 Task: Create Company for a business by the name of Beyond Basic, with Address Line1: 372 Lincoln Lane., Address Line2: Yuba City, Address Line3: CA 95993
Action: Mouse moved to (10, 30)
Screenshot: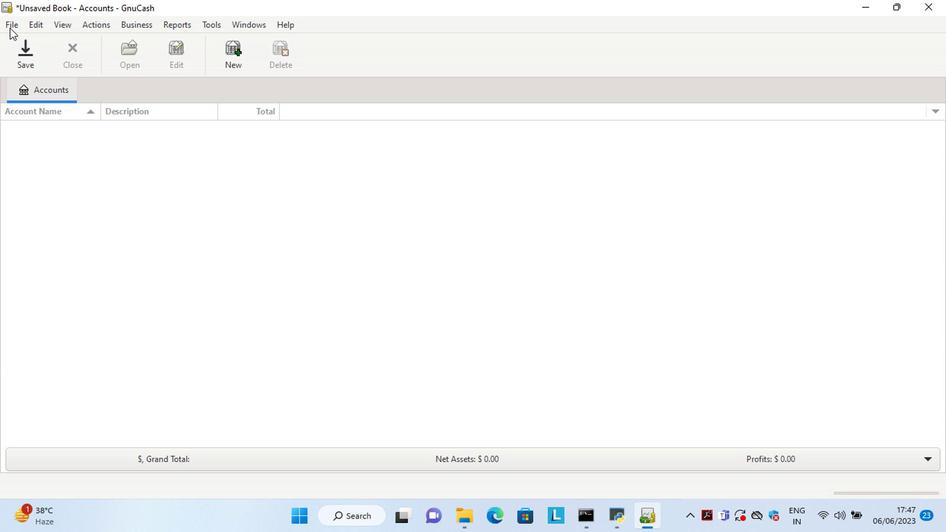 
Action: Mouse pressed left at (10, 30)
Screenshot: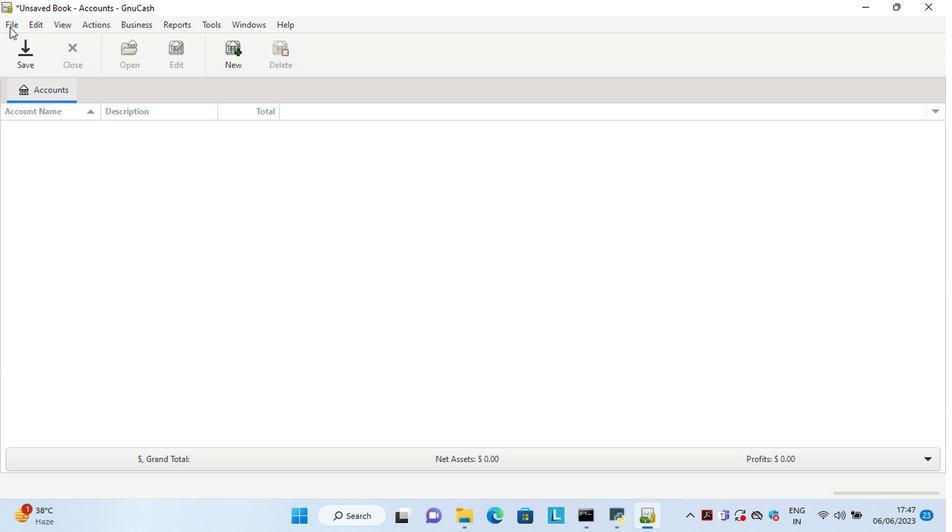 
Action: Mouse moved to (32, 45)
Screenshot: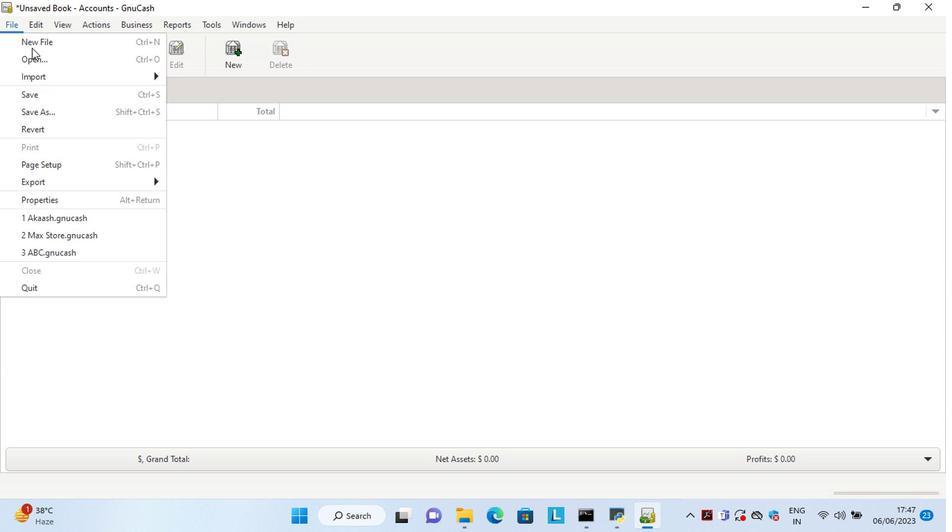 
Action: Mouse pressed left at (32, 45)
Screenshot: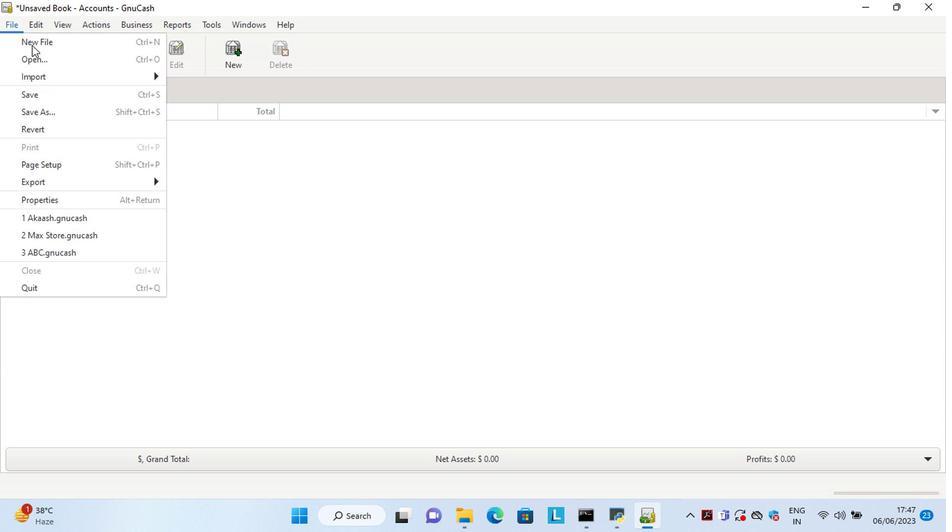 
Action: Mouse moved to (382, 302)
Screenshot: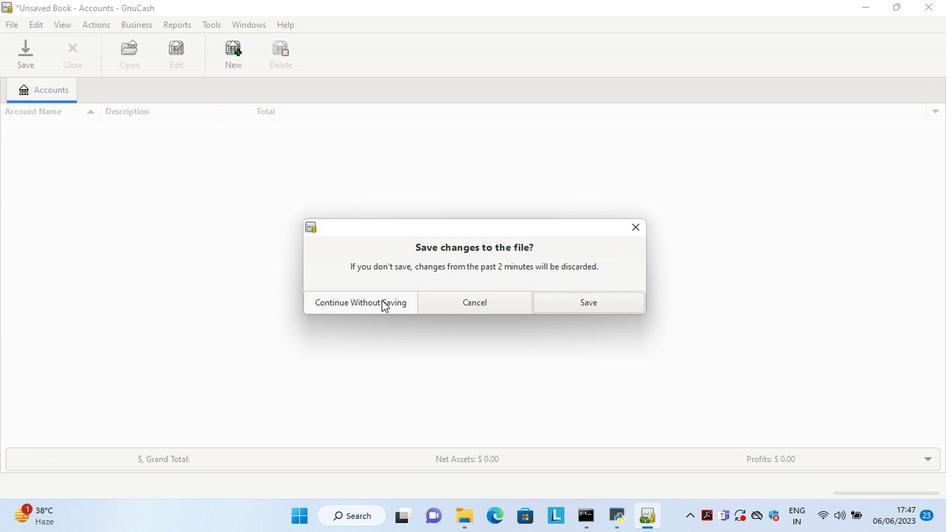 
Action: Mouse pressed left at (382, 302)
Screenshot: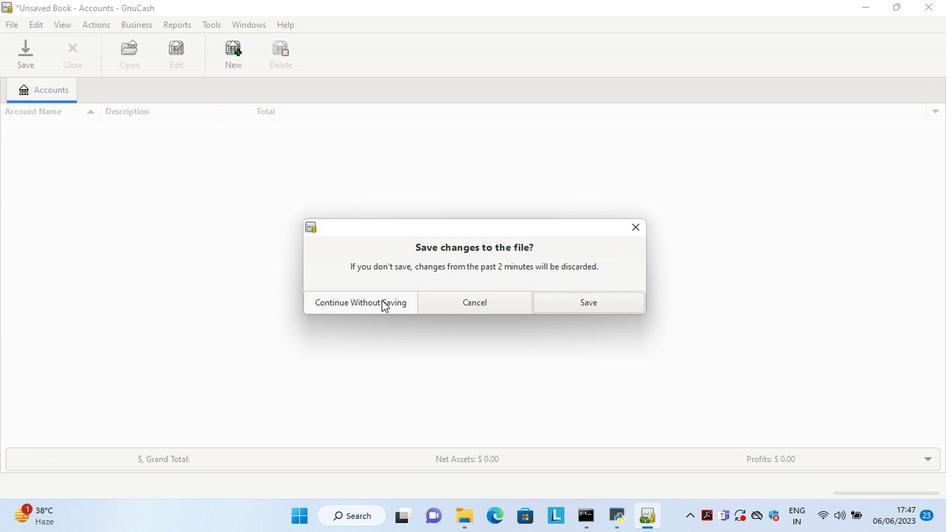 
Action: Mouse moved to (563, 427)
Screenshot: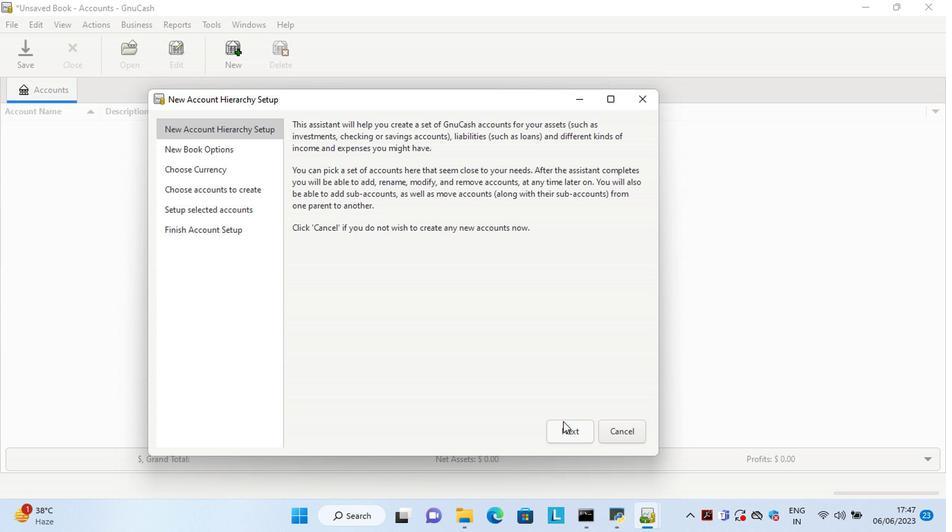
Action: Mouse pressed left at (563, 427)
Screenshot: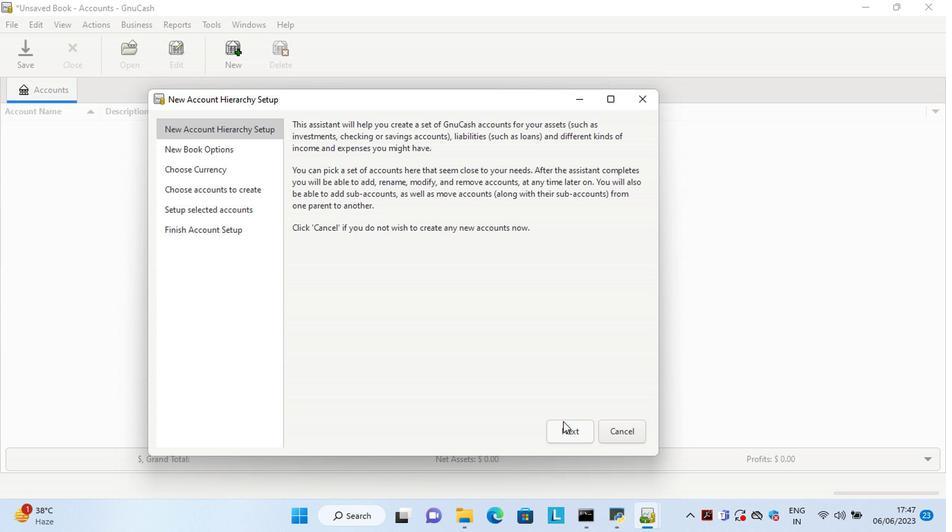 
Action: Mouse moved to (427, 85)
Screenshot: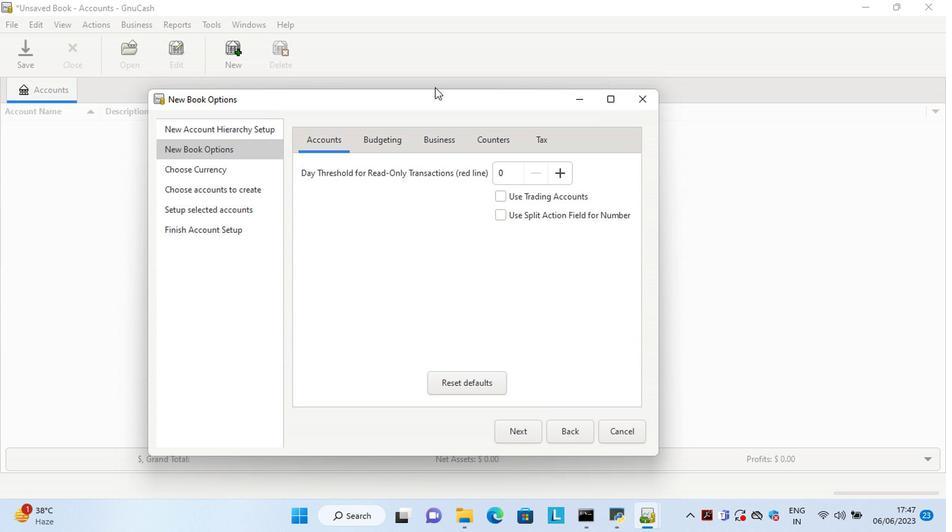 
Action: Mouse pressed left at (425, 76)
Screenshot: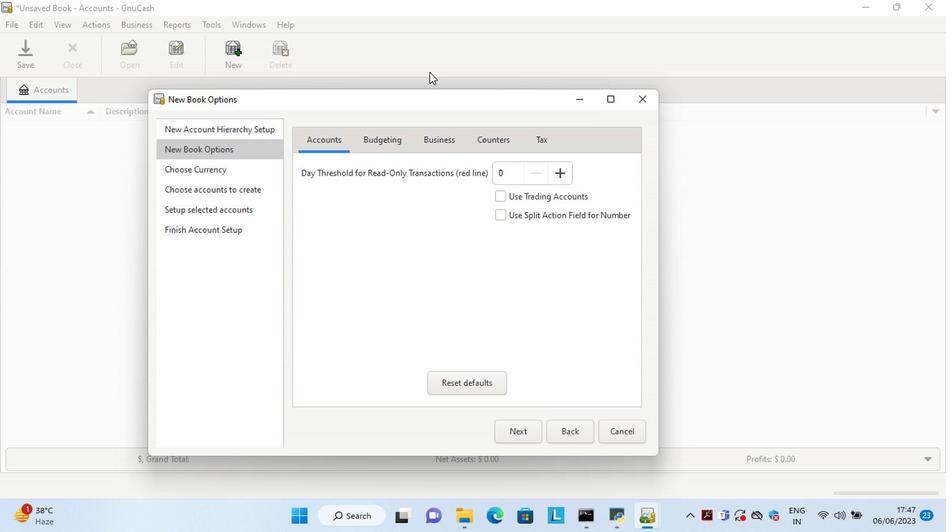 
Action: Mouse moved to (447, 144)
Screenshot: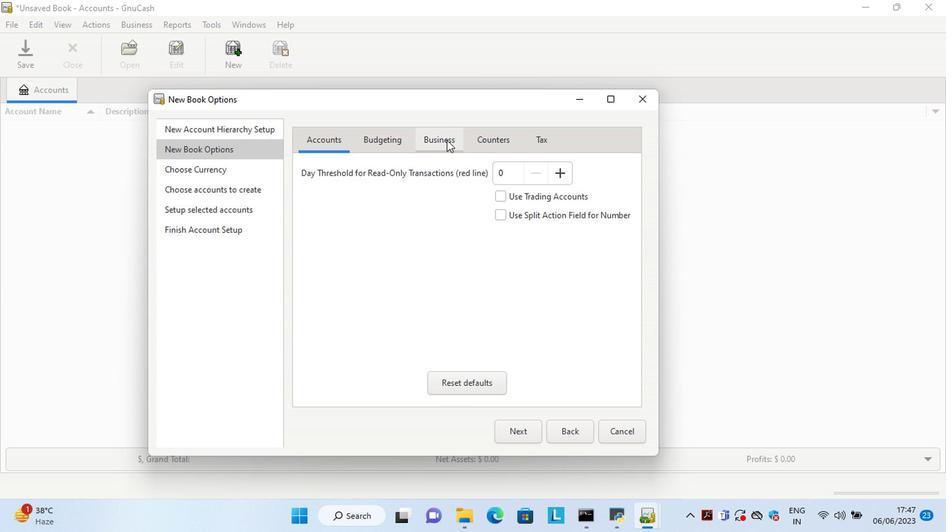 
Action: Mouse pressed left at (447, 144)
Screenshot: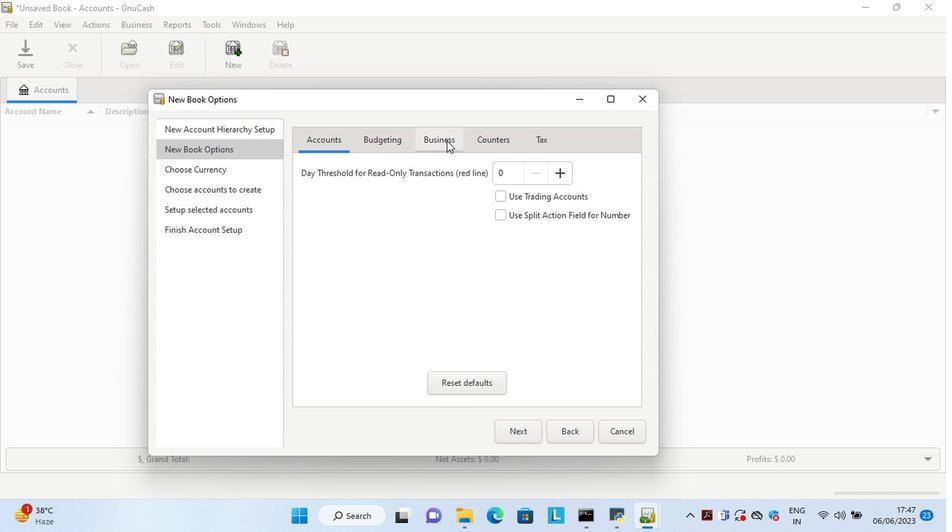 
Action: Mouse moved to (445, 190)
Screenshot: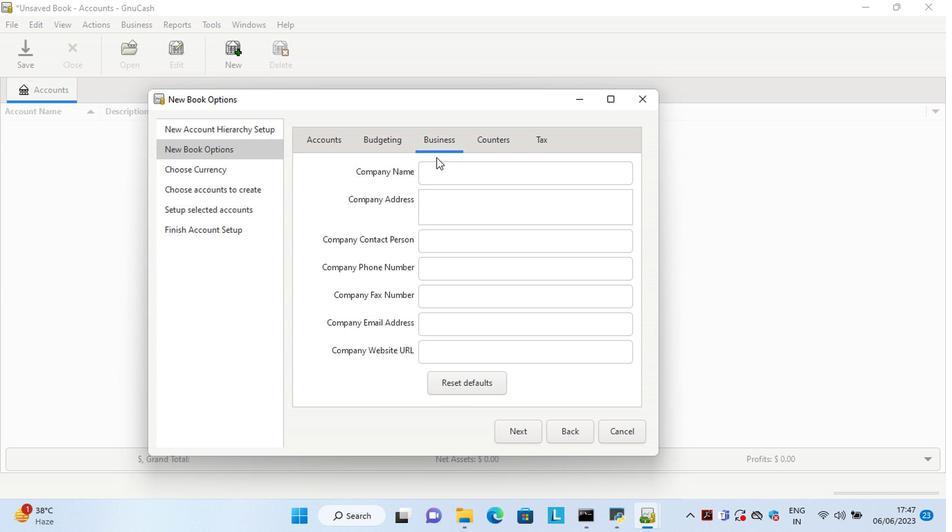 
Action: Mouse pressed left at (445, 190)
Screenshot: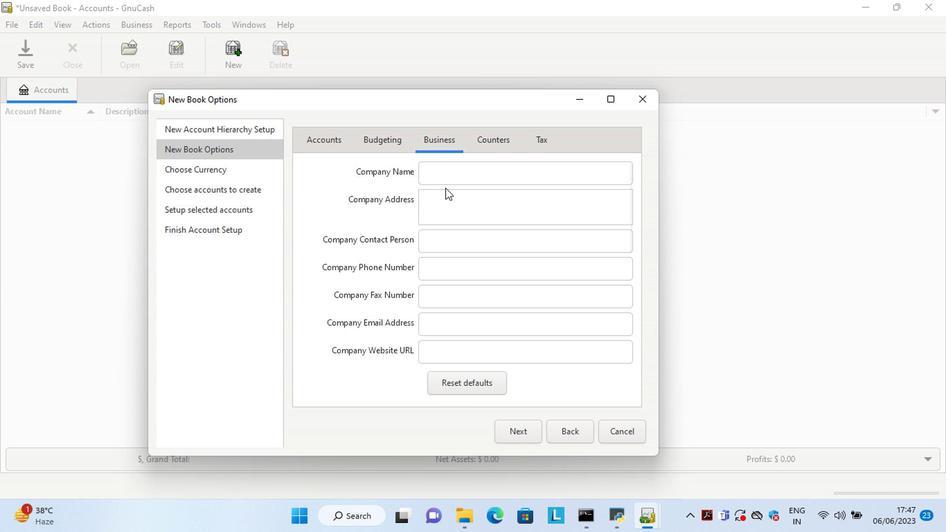 
Action: Mouse moved to (446, 176)
Screenshot: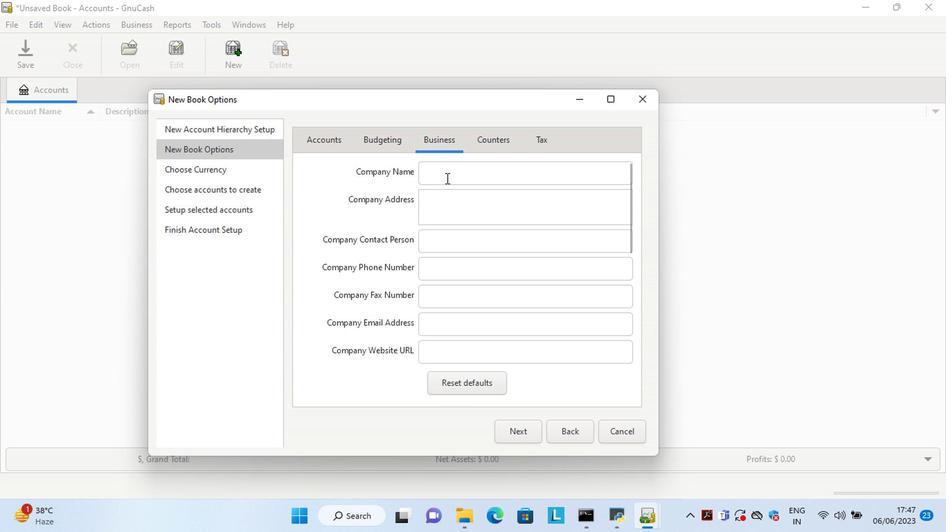 
Action: Mouse pressed left at (446, 176)
Screenshot: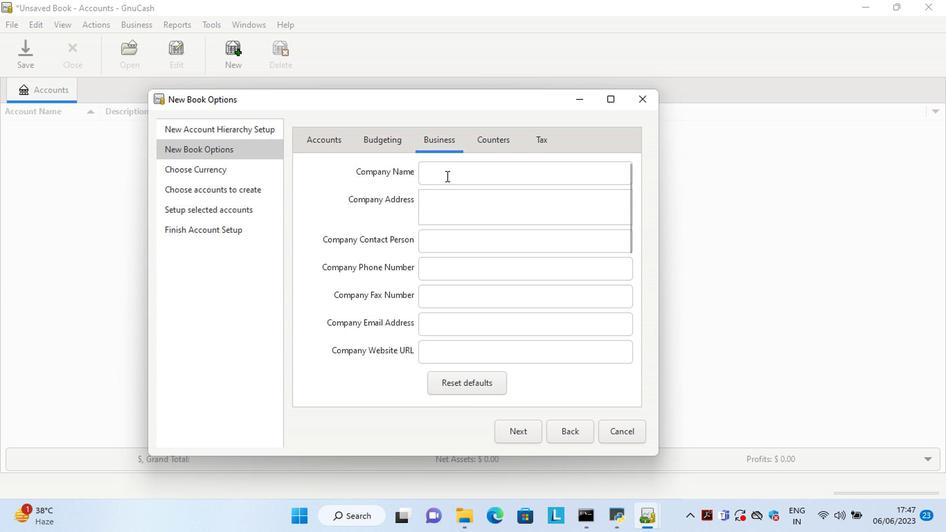 
Action: Mouse moved to (658, 249)
Screenshot: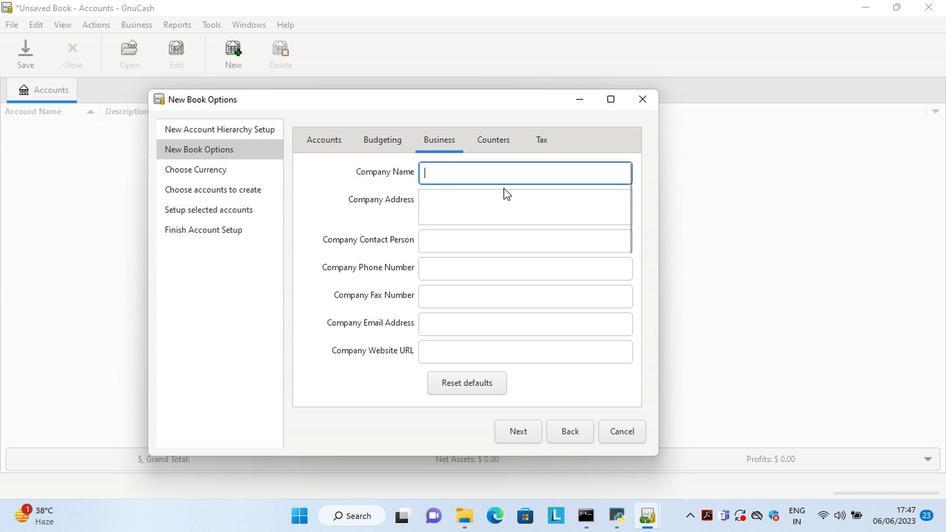 
Action: Key pressed <Key.shift><Key.shift><Key.shift><Key.shift><Key.shift><Key.shift><Key.shift><Key.shift><Key.shift><Key.shift><Key.shift><Key.shift><Key.shift><Key.shift><Key.shift>Beyny<Key.backspace><Key.backspace>ond<Key.space><Key.shift>BASIC<Key.tab>372<Key.space><Key.shift>Lncoln<Key.enter><Key.up><Key.end><Key.space><Key.shift>Lane.<Key.enter><Key.shift>Yuba<Key.space><Key.shift>ty<Key.backspace><Key.backspace><Key.backspace><Key.backspace><Key.shift><Key.shift>City<Key.enter><Key.shift>C<Key.shift>A<Key.space>95993
Screenshot: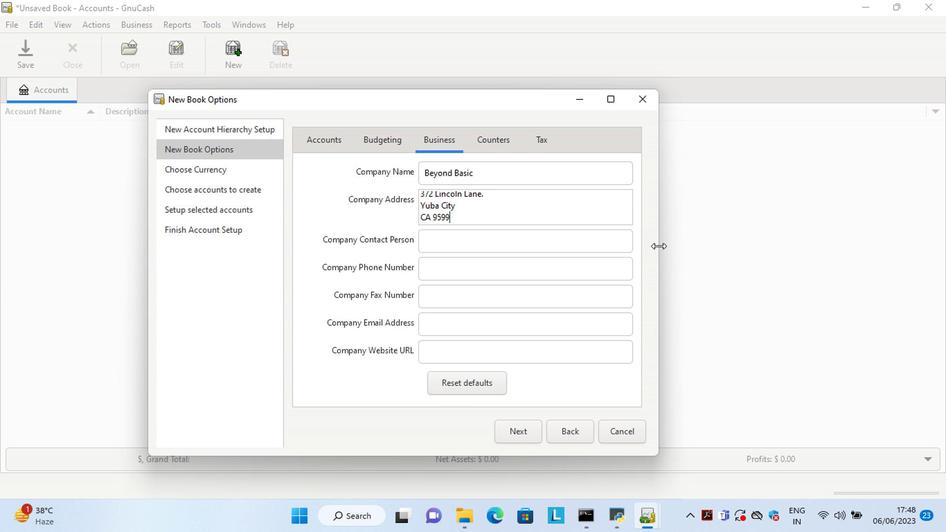 
Action: Mouse moved to (511, 429)
Screenshot: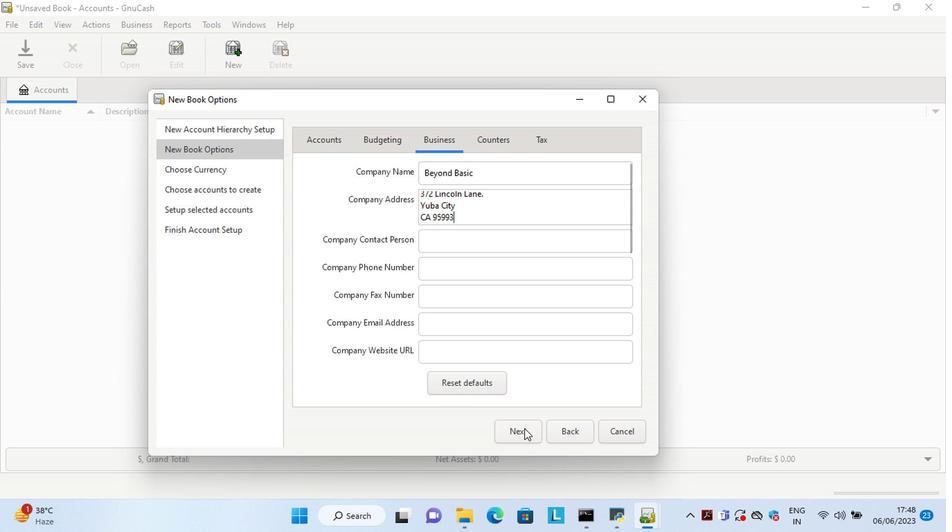
Action: Mouse pressed left at (511, 429)
Screenshot: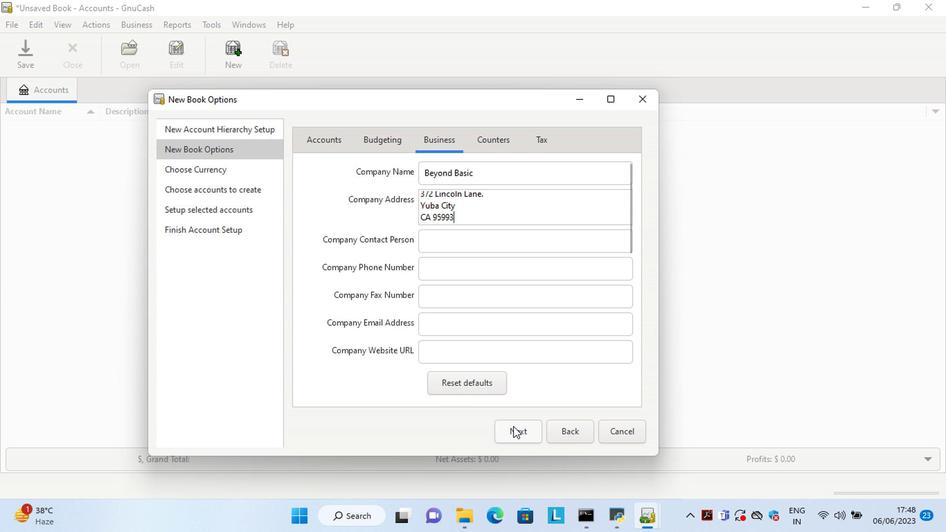 
Action: Mouse moved to (526, 428)
Screenshot: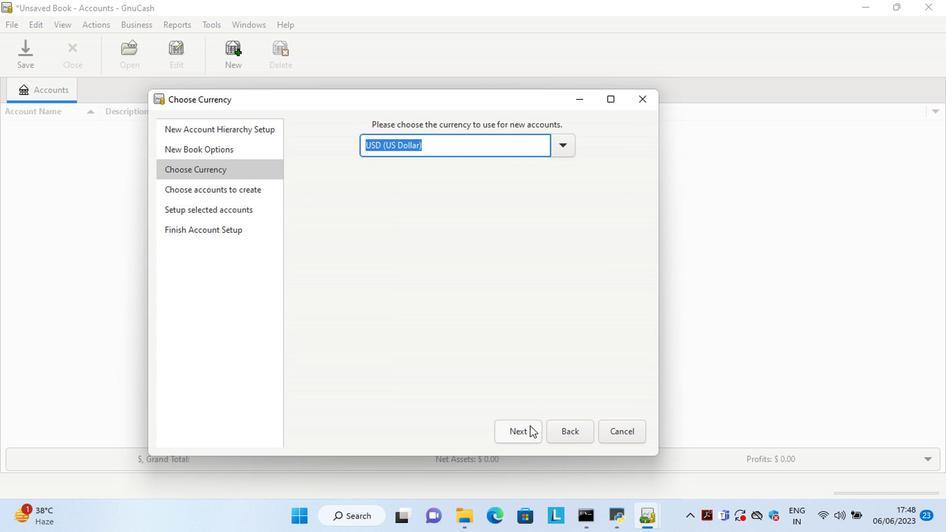 
Action: Mouse pressed left at (526, 428)
Screenshot: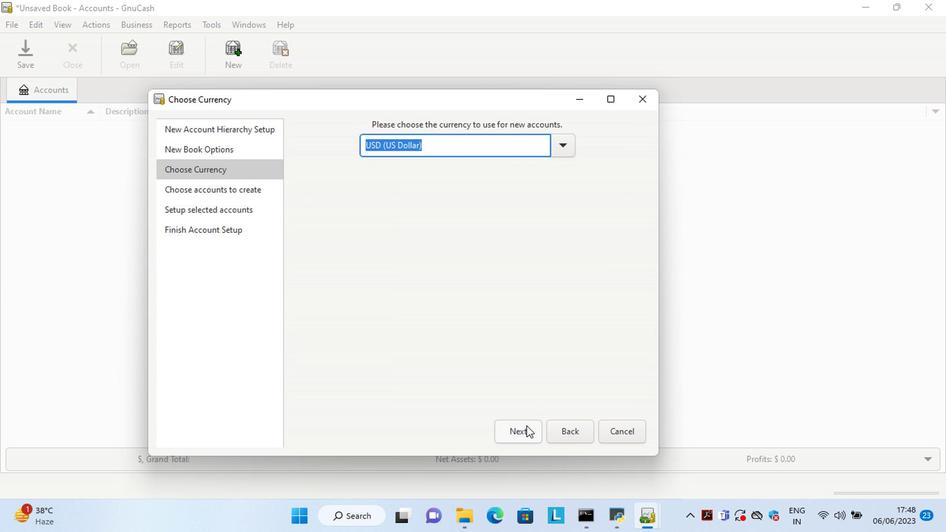 
Action: Mouse moved to (394, 169)
Screenshot: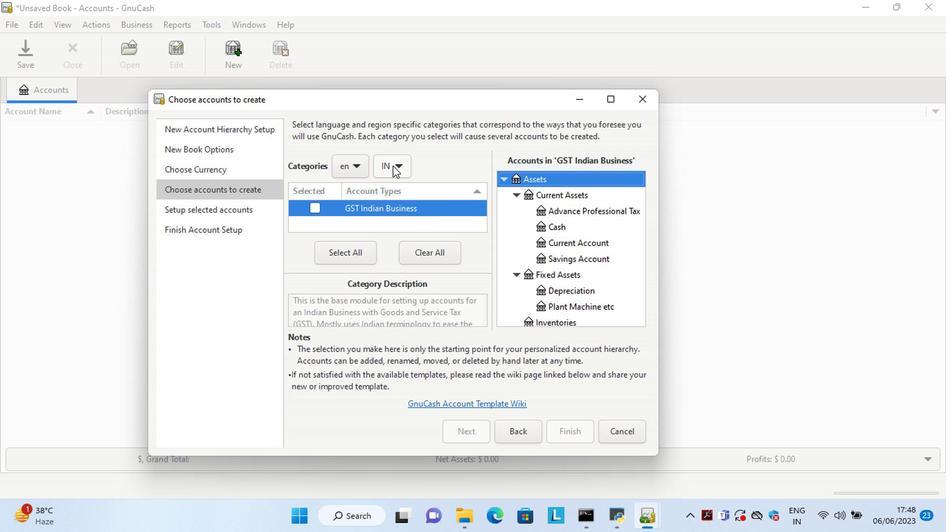 
Action: Mouse pressed left at (394, 169)
Screenshot: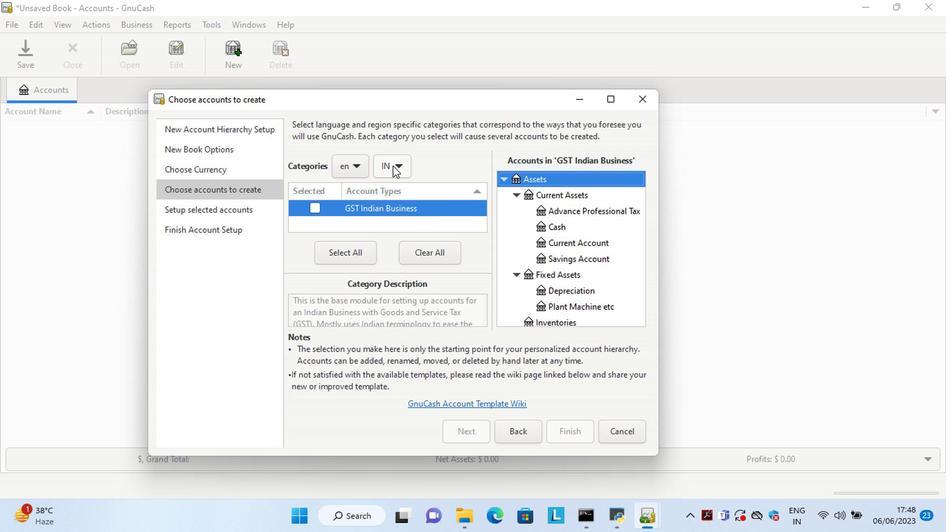 
Action: Mouse moved to (386, 136)
Screenshot: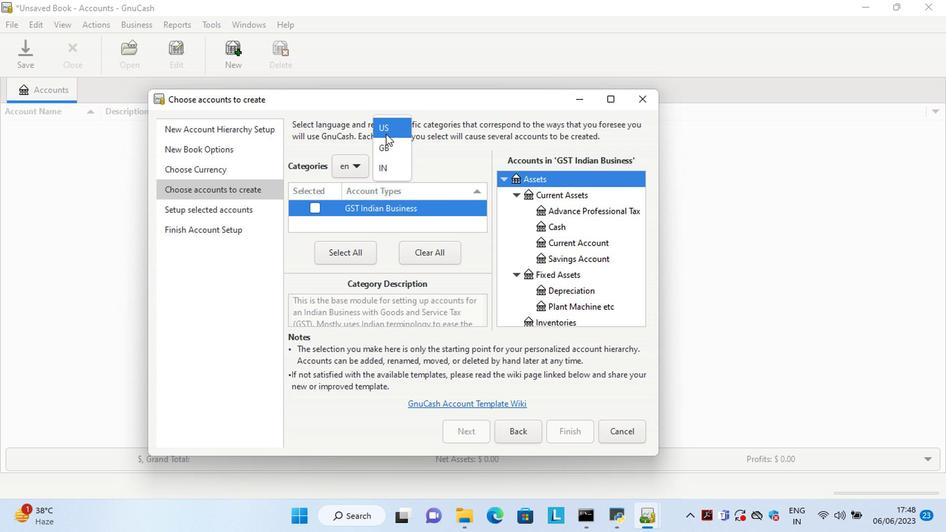 
Action: Mouse pressed left at (386, 136)
Screenshot: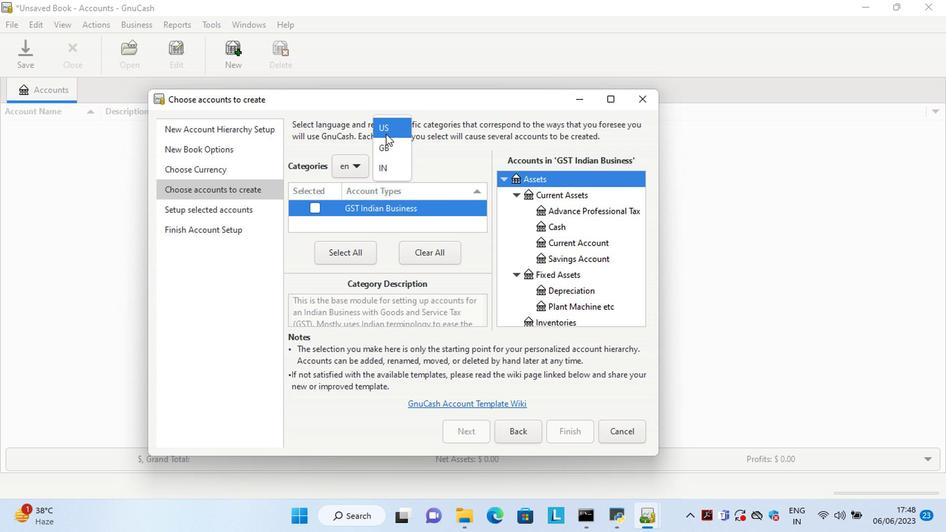 
Action: Mouse moved to (315, 215)
Screenshot: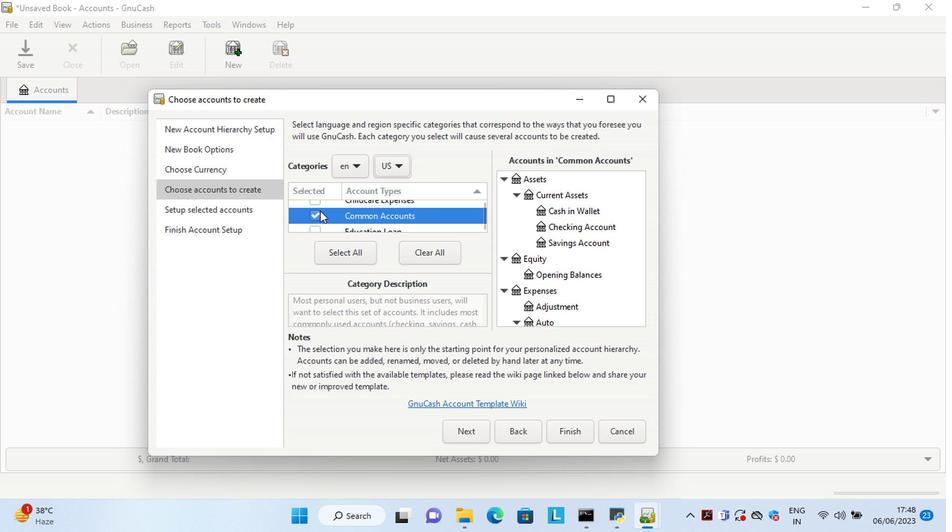 
Action: Mouse pressed left at (315, 215)
Screenshot: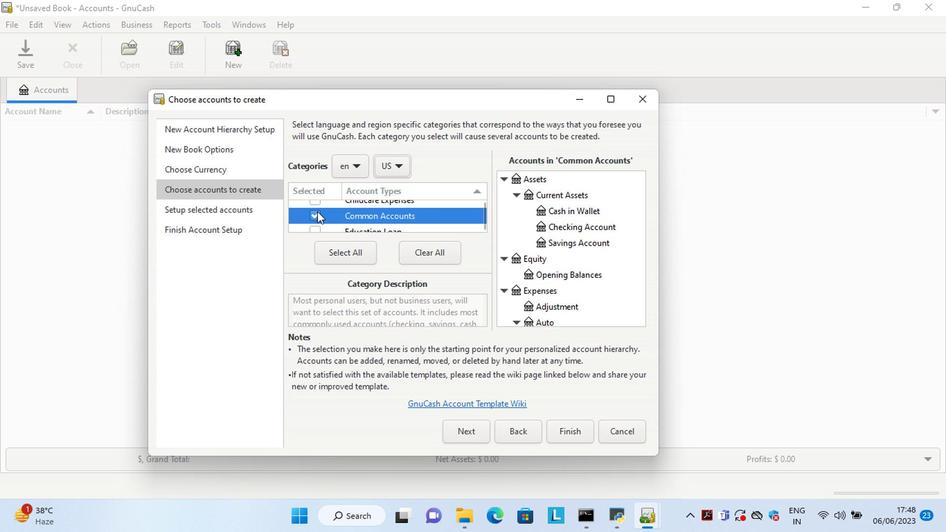 
Action: Mouse moved to (349, 218)
Screenshot: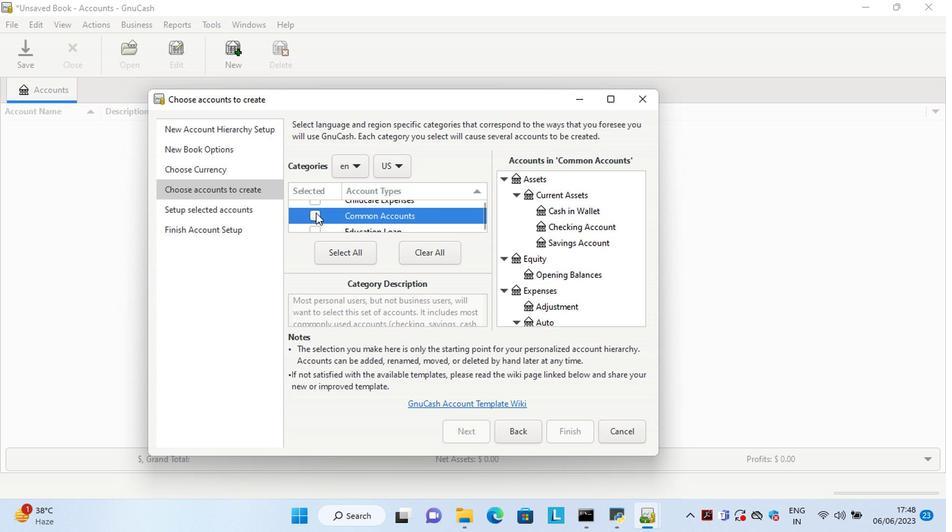 
Action: Mouse scrolled (349, 217) with delta (0, 0)
Screenshot: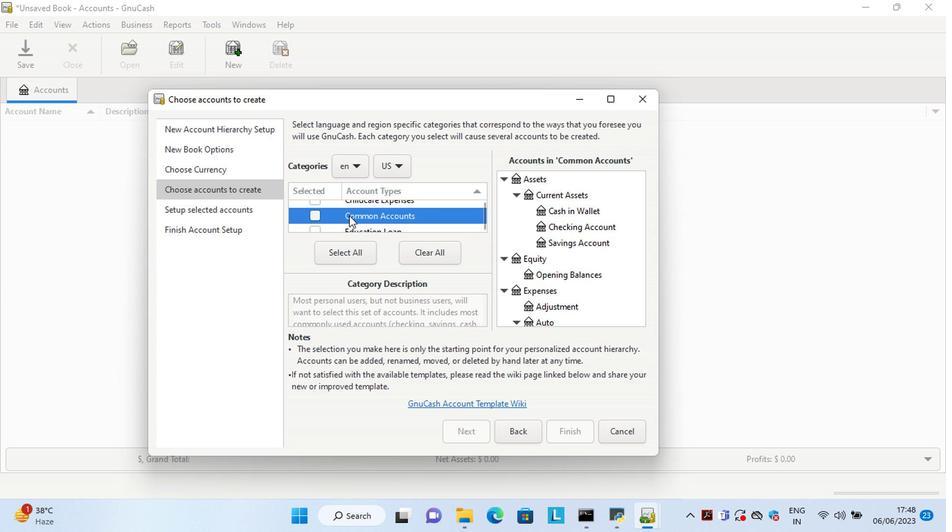
Action: Mouse scrolled (349, 217) with delta (0, 0)
Screenshot: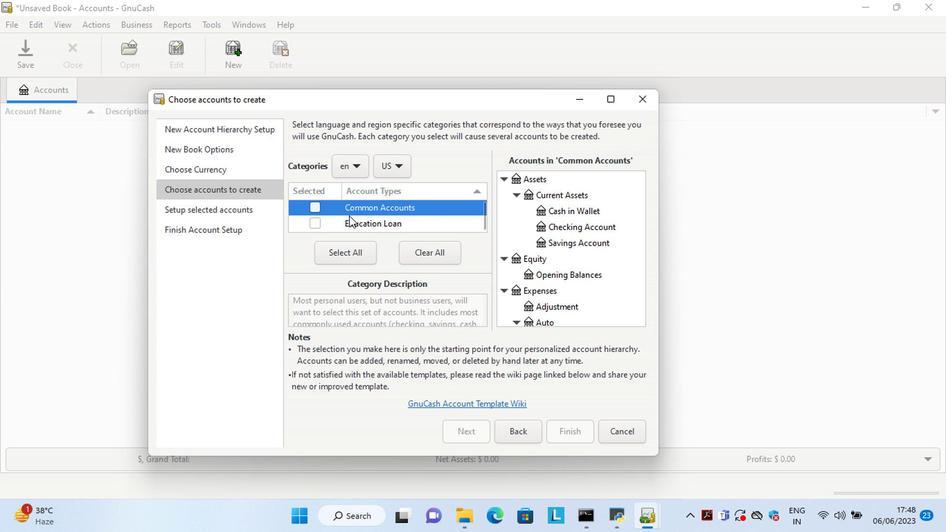 
Action: Mouse scrolled (349, 219) with delta (0, 0)
Screenshot: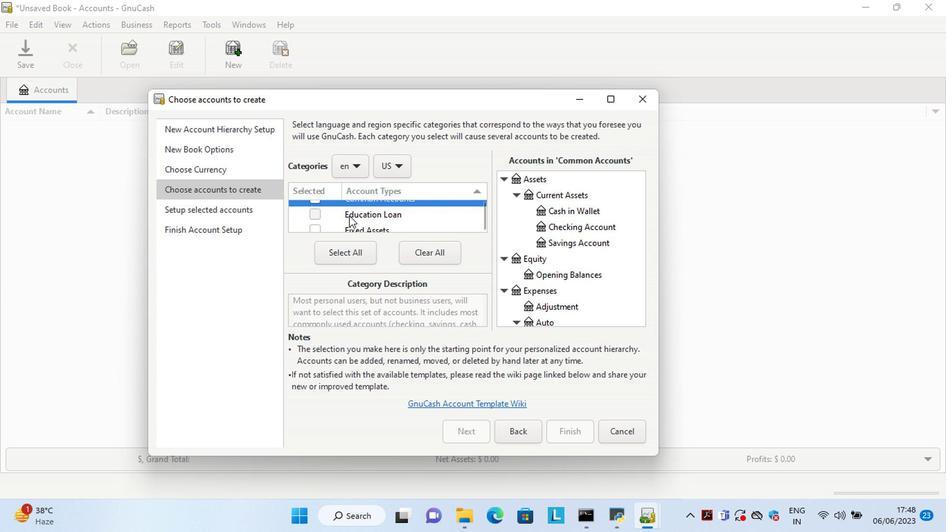 
Action: Mouse scrolled (349, 219) with delta (0, 0)
Screenshot: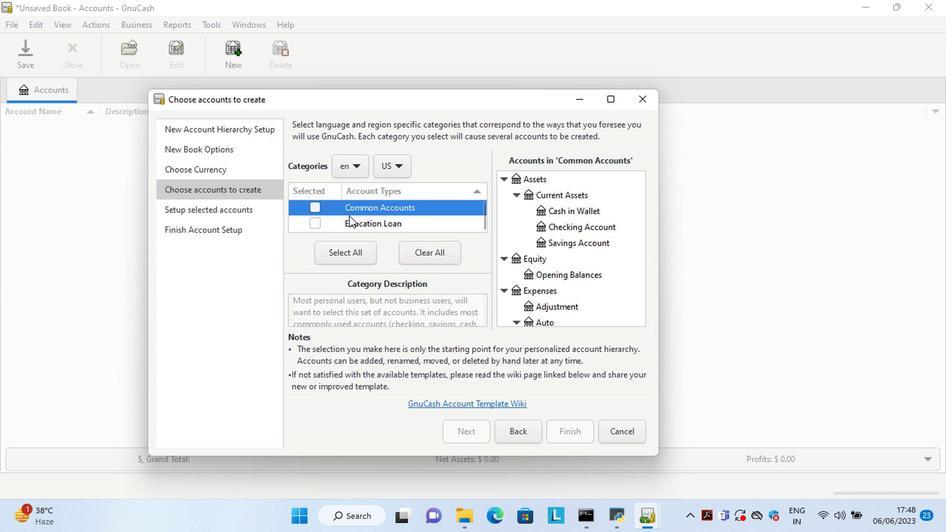 
Action: Mouse scrolled (349, 219) with delta (0, 0)
Screenshot: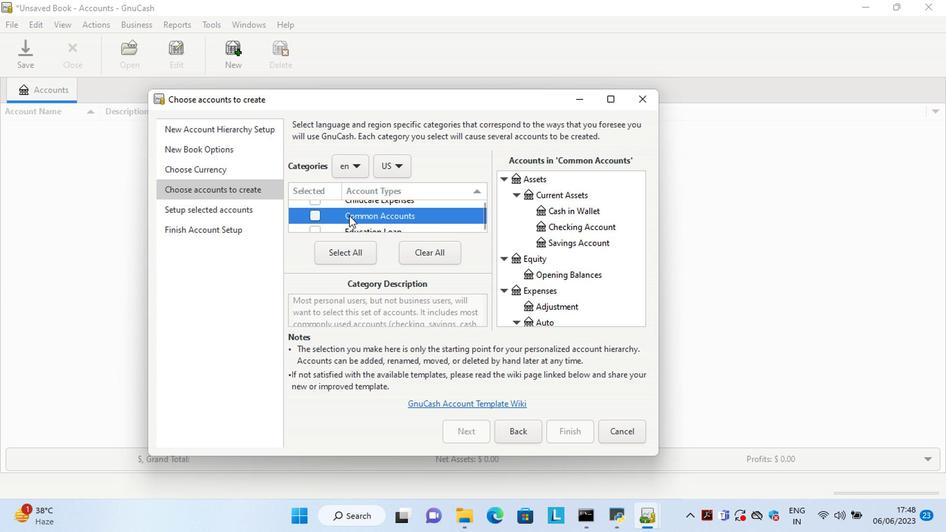 
Action: Mouse scrolled (349, 219) with delta (0, 0)
Screenshot: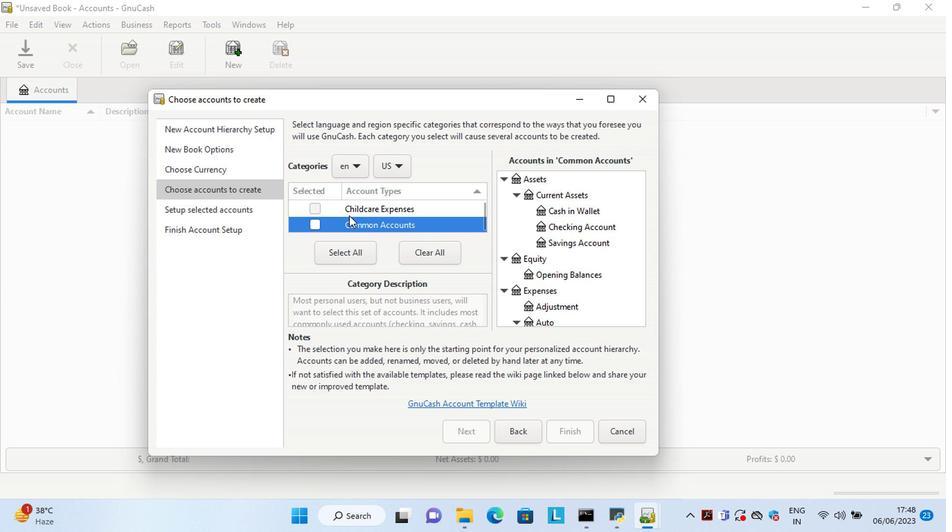 
Action: Mouse scrolled (349, 219) with delta (0, 0)
Screenshot: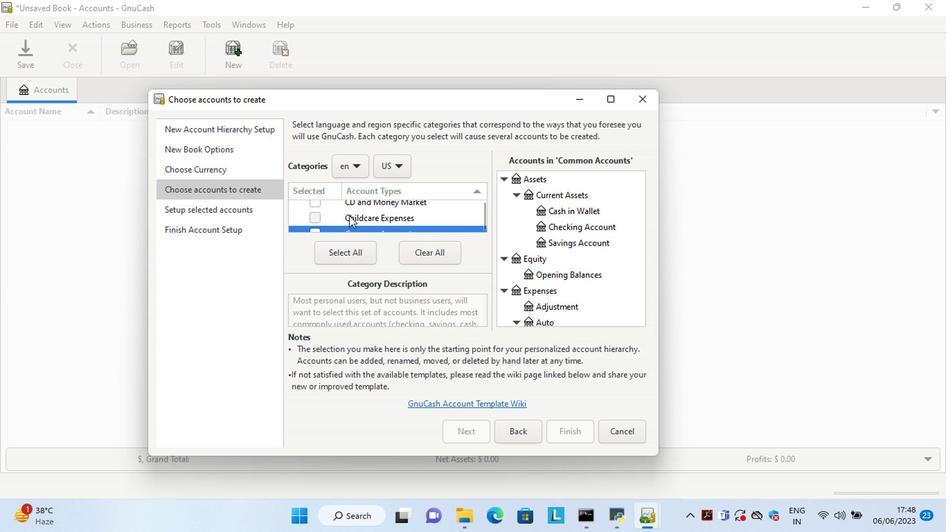 
Action: Mouse scrolled (349, 219) with delta (0, 0)
Screenshot: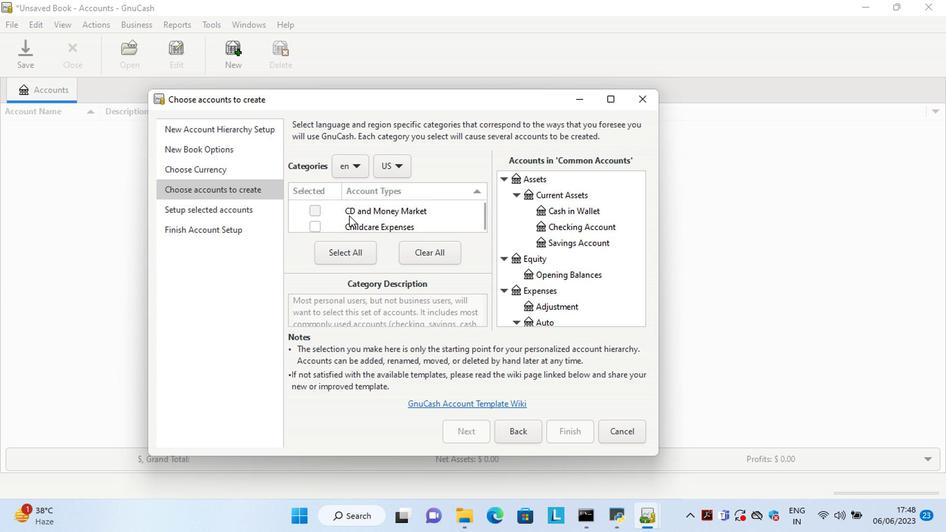 
Action: Mouse scrolled (349, 219) with delta (0, 0)
Screenshot: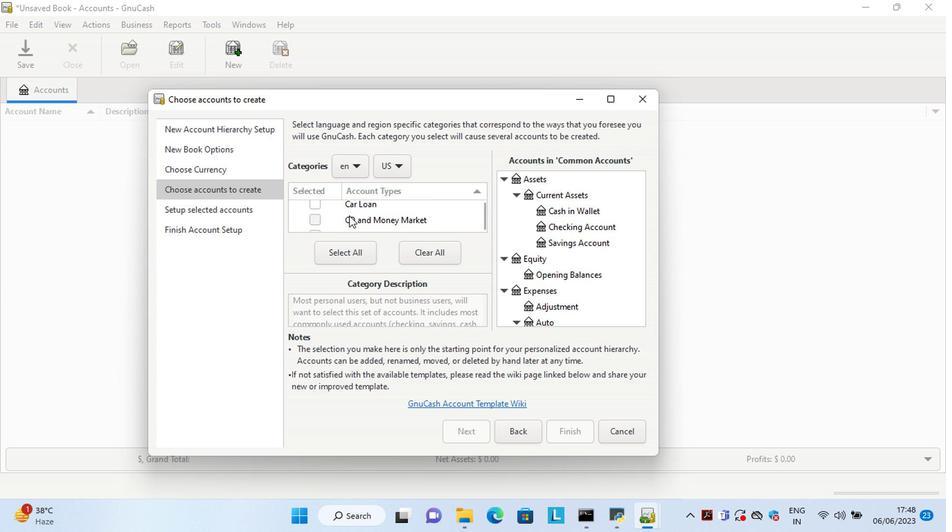 
Action: Mouse scrolled (349, 219) with delta (0, 0)
Screenshot: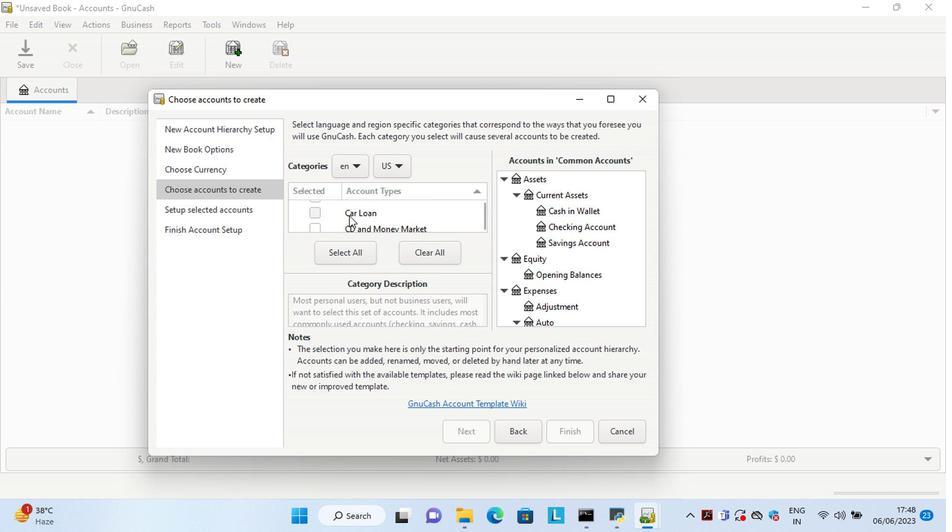 
Action: Mouse moved to (317, 209)
Screenshot: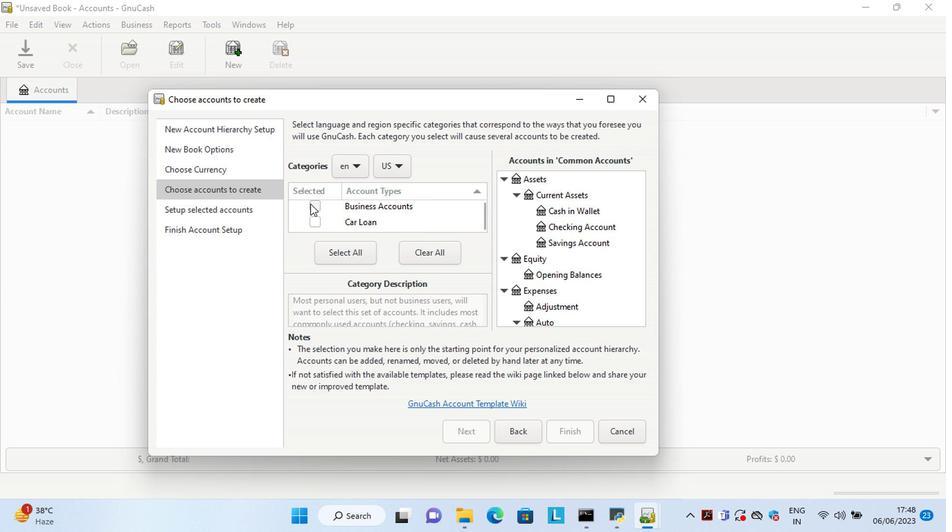 
Action: Mouse pressed left at (317, 209)
Screenshot: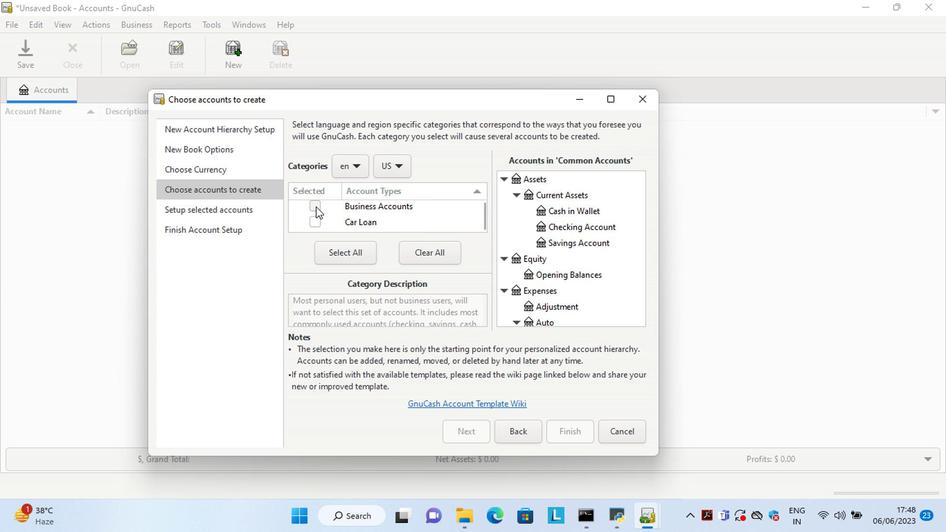 
Action: Mouse moved to (565, 432)
Screenshot: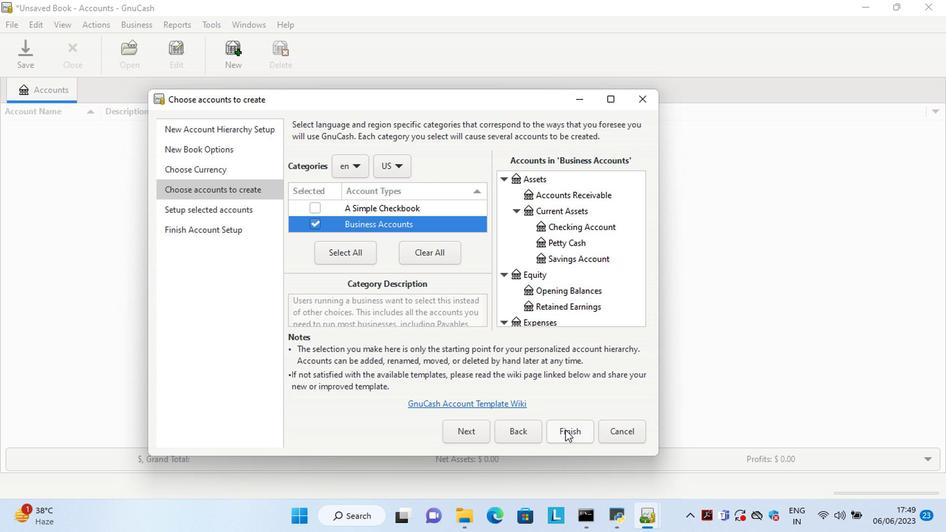 
Action: Mouse pressed left at (565, 432)
Screenshot: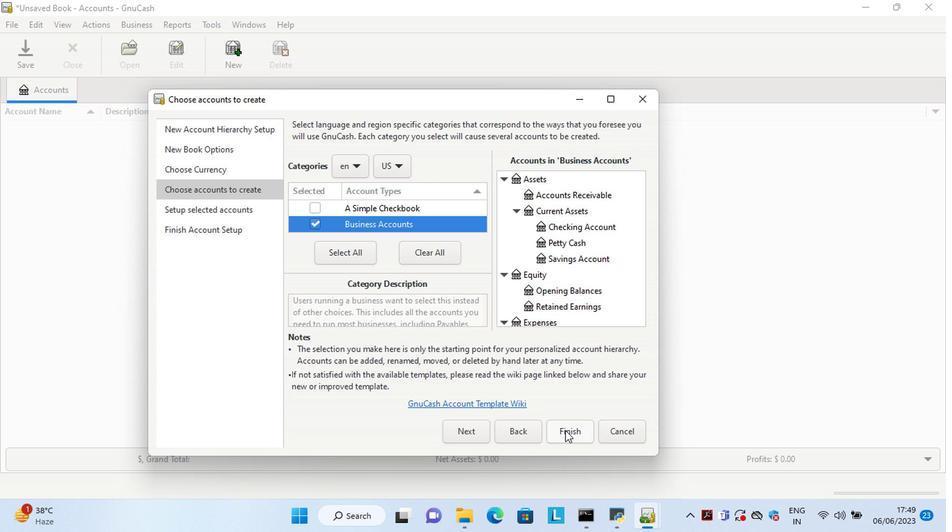 
Action: Mouse moved to (525, 435)
Screenshot: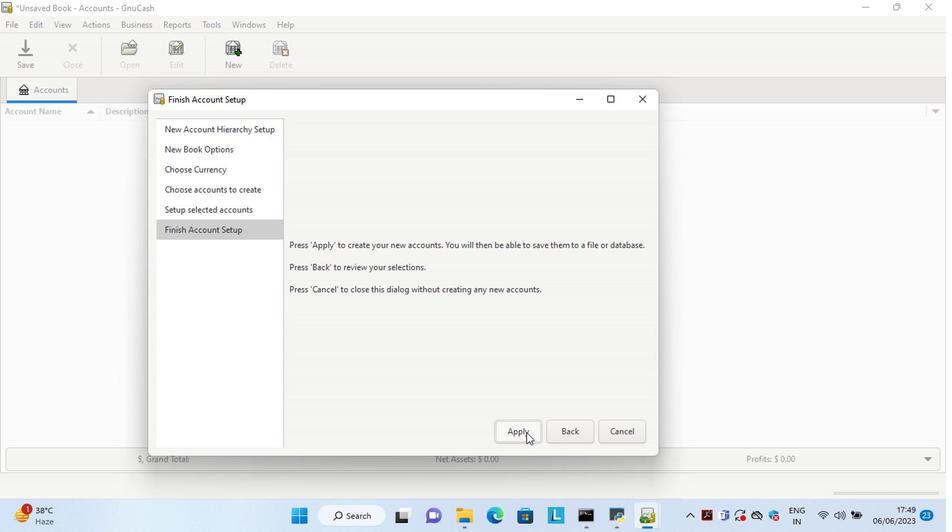 
Action: Mouse pressed left at (525, 435)
Screenshot: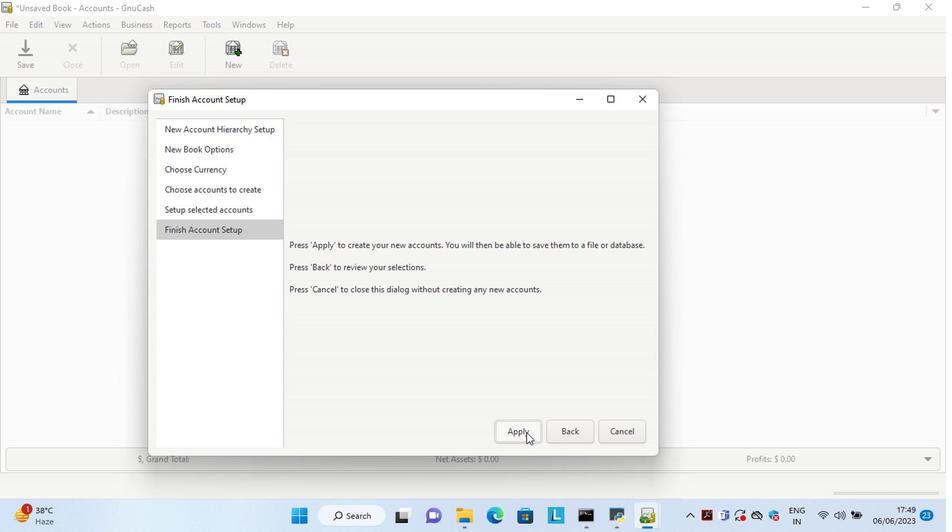 
Action: Mouse moved to (436, 84)
Screenshot: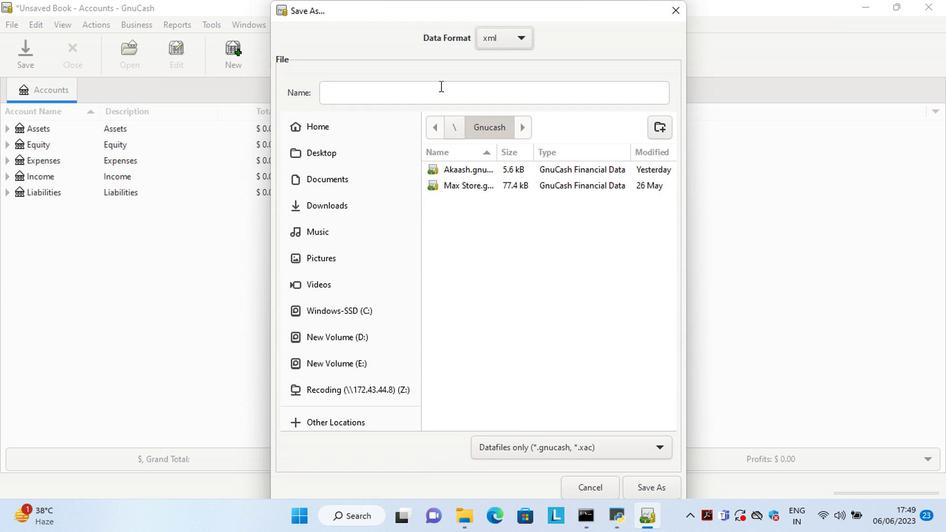 
Action: Mouse pressed left at (436, 84)
Screenshot: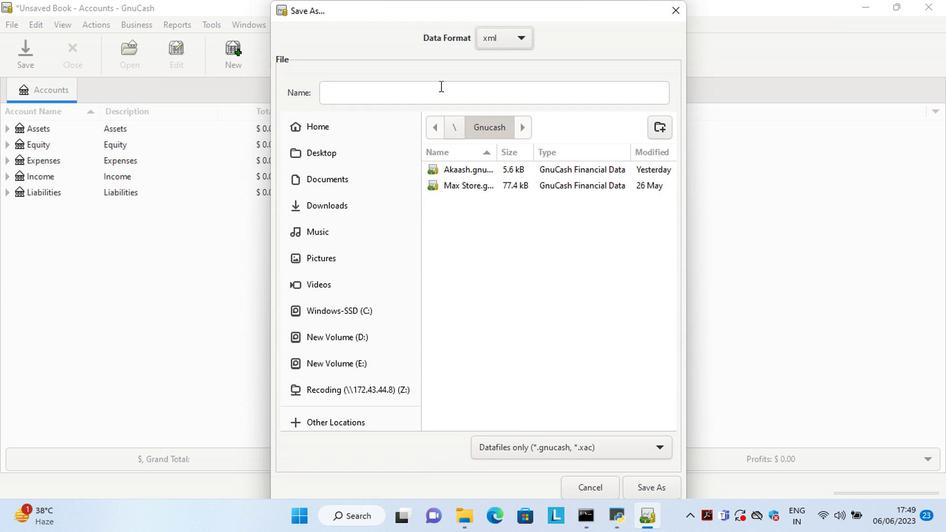 
Action: Mouse moved to (427, 97)
Screenshot: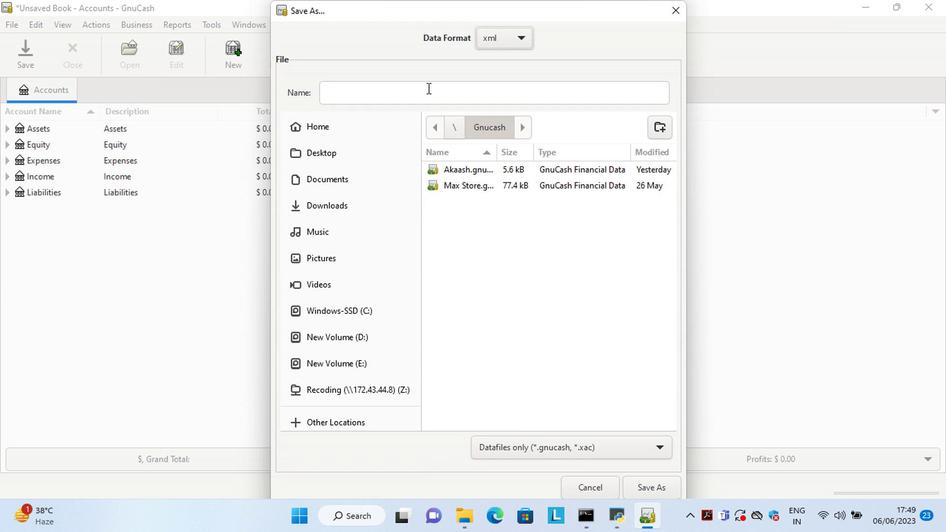 
Action: Mouse pressed left at (427, 97)
Screenshot: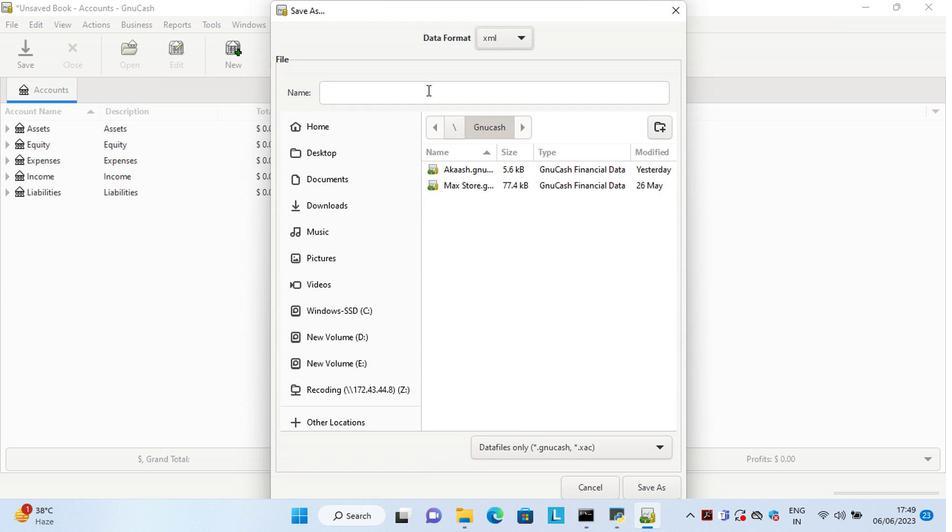 
Action: Key pressed <Key.shift>Beyond<Key.space><Key.shift>Basic
Screenshot: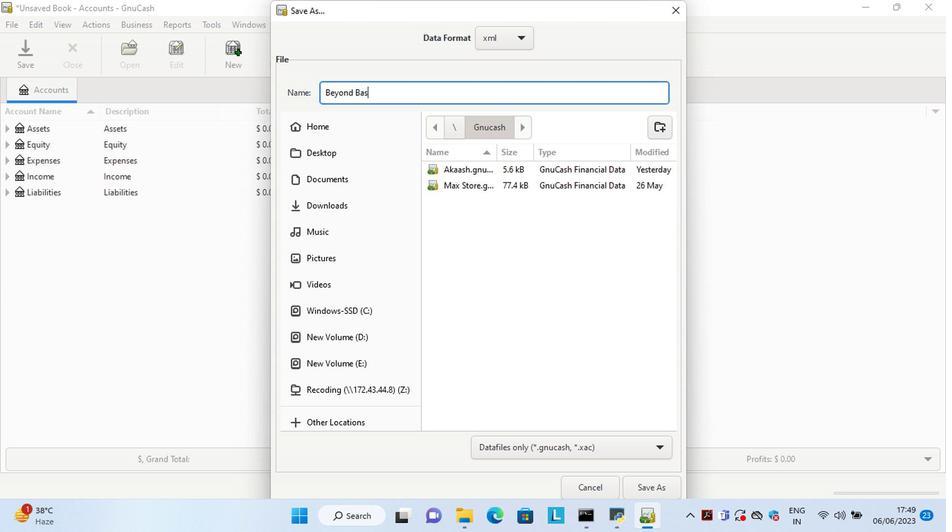 
Action: Mouse moved to (653, 132)
Screenshot: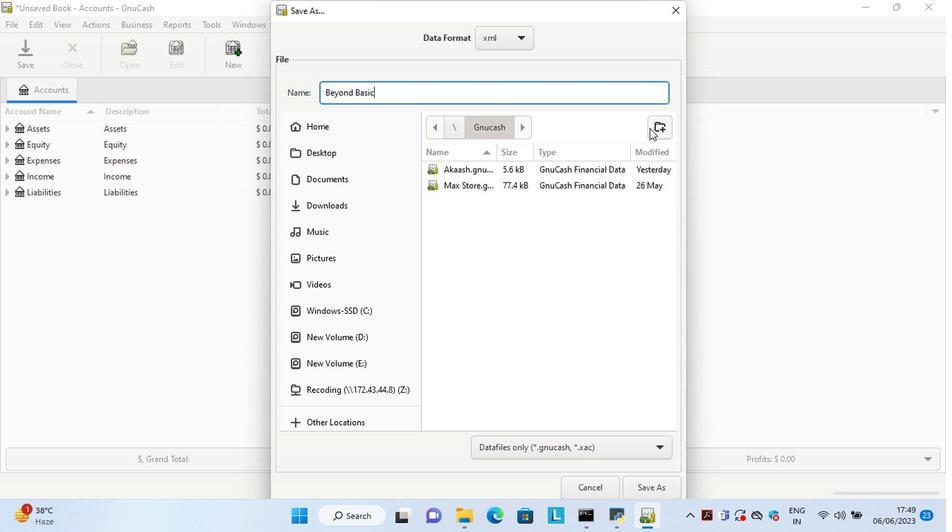 
Action: Mouse pressed left at (653, 132)
Screenshot: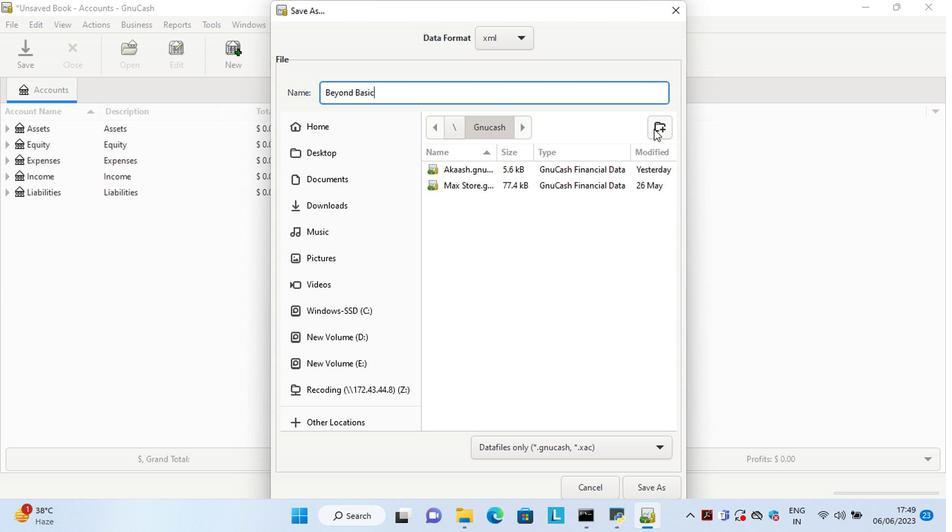 
Action: Mouse moved to (560, 186)
Screenshot: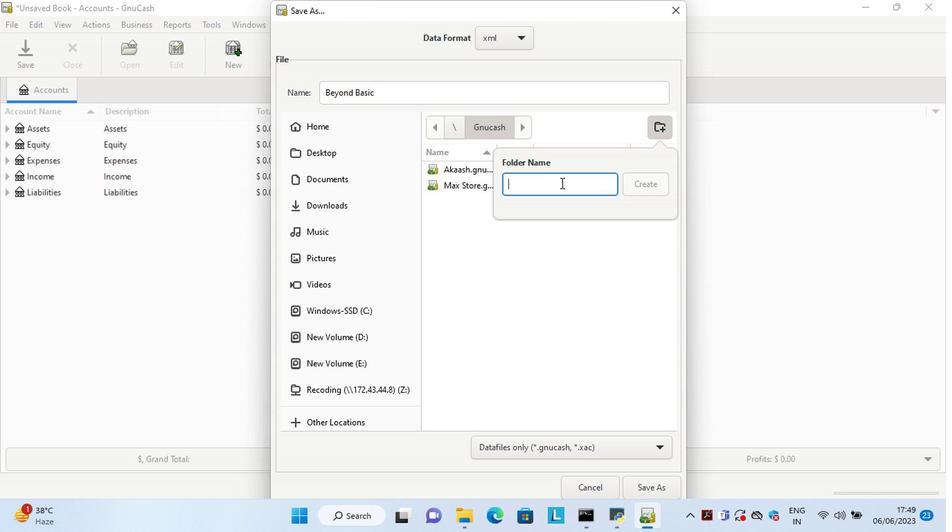 
Action: Key pressed <Key.shift>Beyond<Key.space><Key.shift>Basic
Screenshot: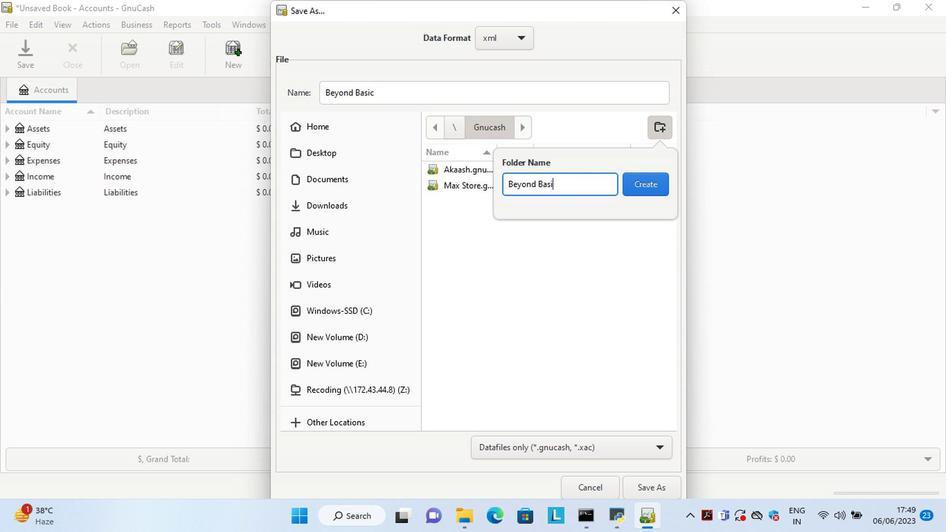 
Action: Mouse moved to (638, 181)
Screenshot: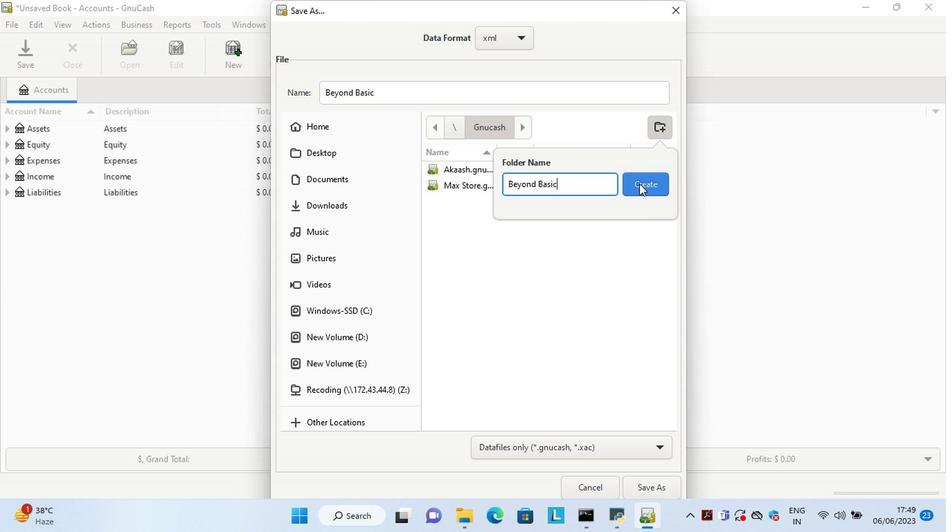 
Action: Mouse pressed left at (638, 181)
Screenshot: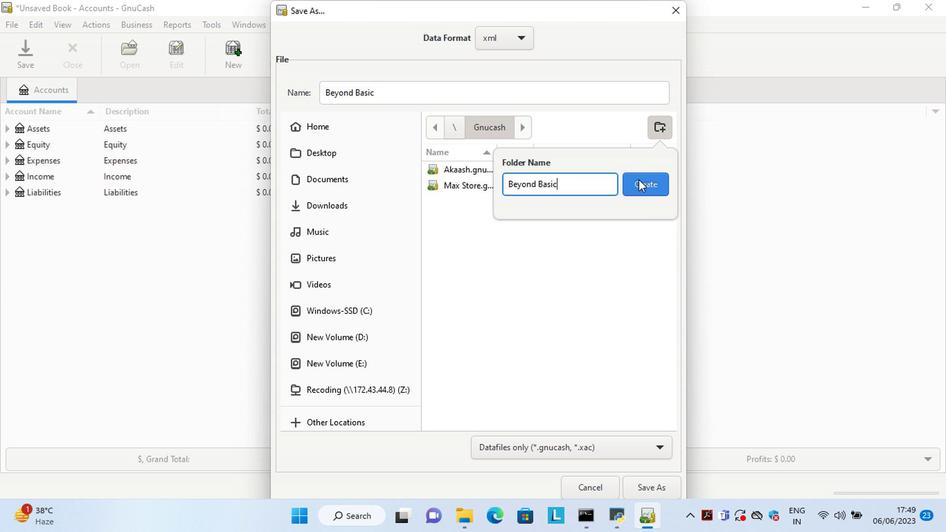 
Action: Mouse moved to (651, 486)
Screenshot: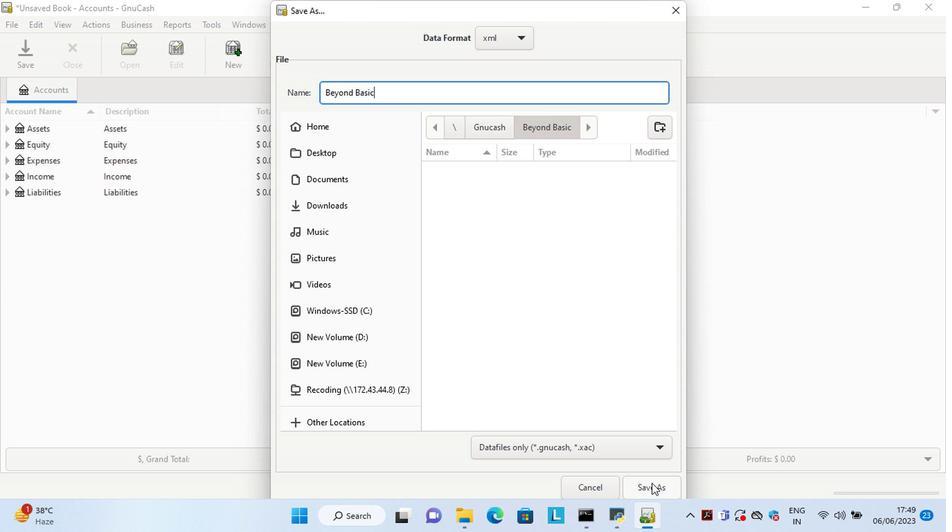 
Action: Mouse pressed left at (651, 486)
Screenshot: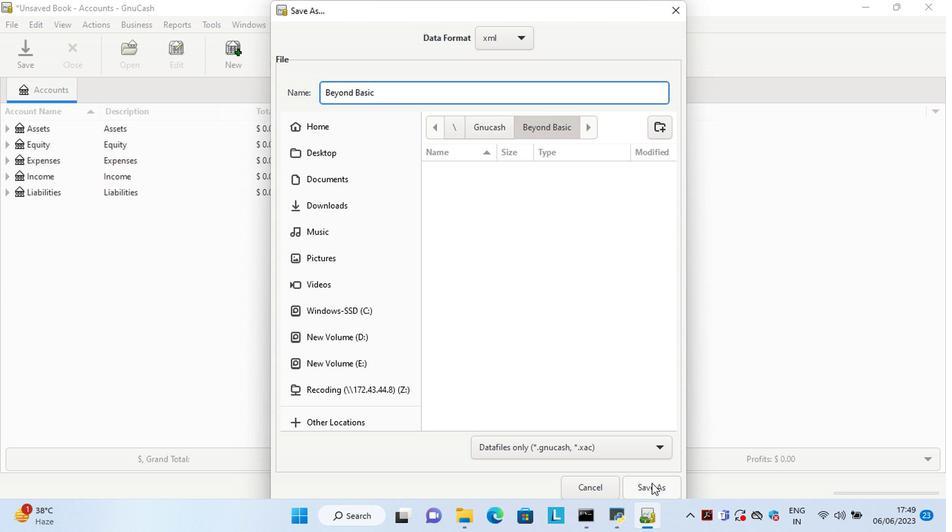 
Action: Mouse moved to (587, 345)
Screenshot: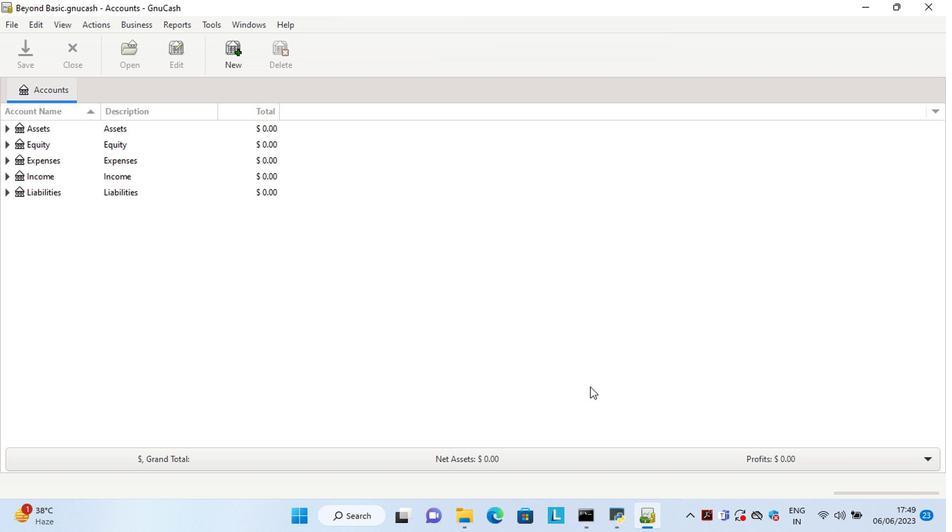 
